 Task: Add the task  Create a new website for a non-profit organization to the section Blitz Brigade in the project AgileEagle and add a Due Date to the respective task as 2024/05/23
Action: Mouse moved to (702, 423)
Screenshot: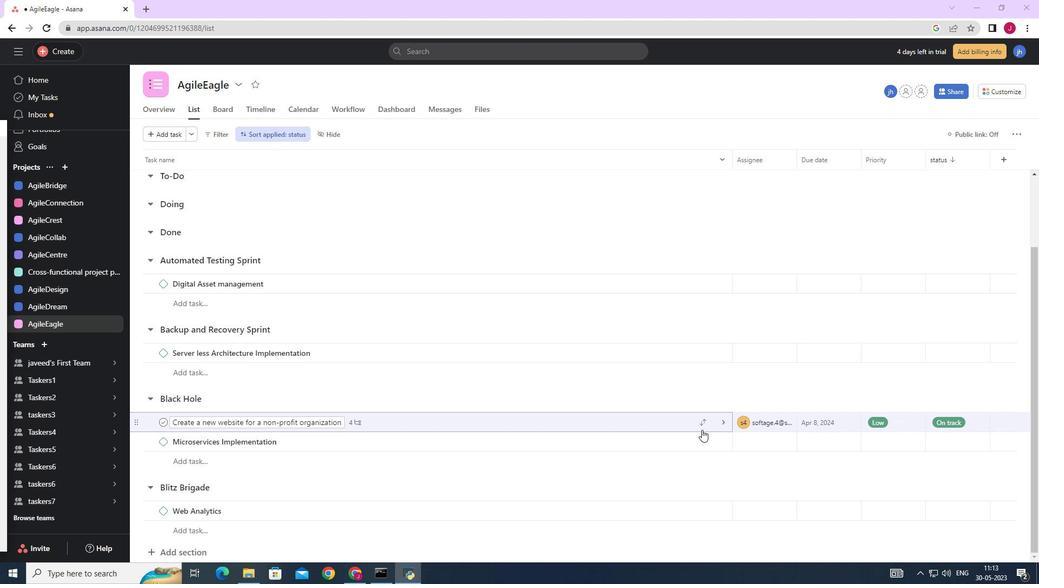 
Action: Mouse pressed left at (702, 423)
Screenshot: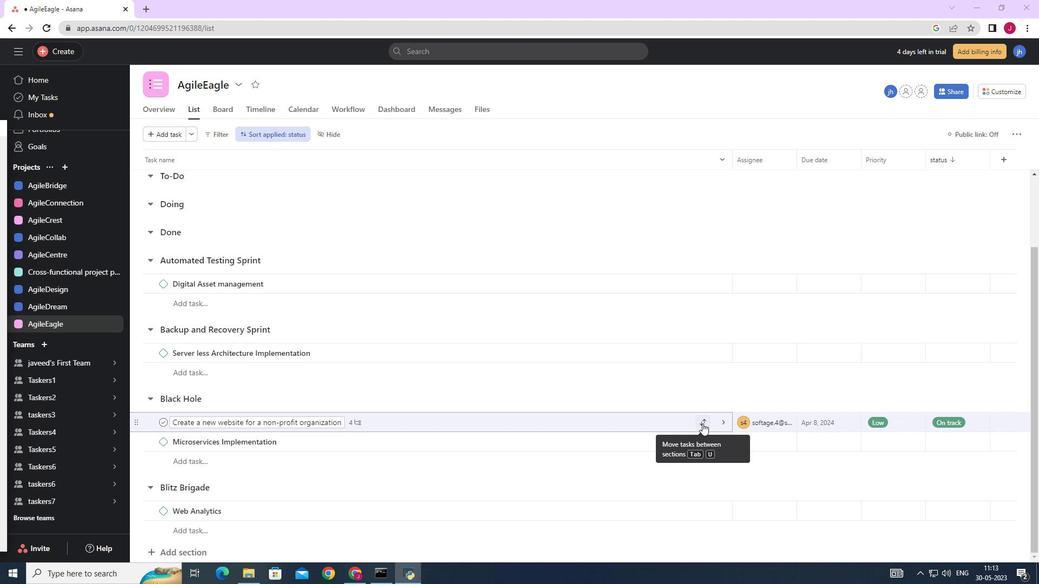 
Action: Mouse moved to (626, 400)
Screenshot: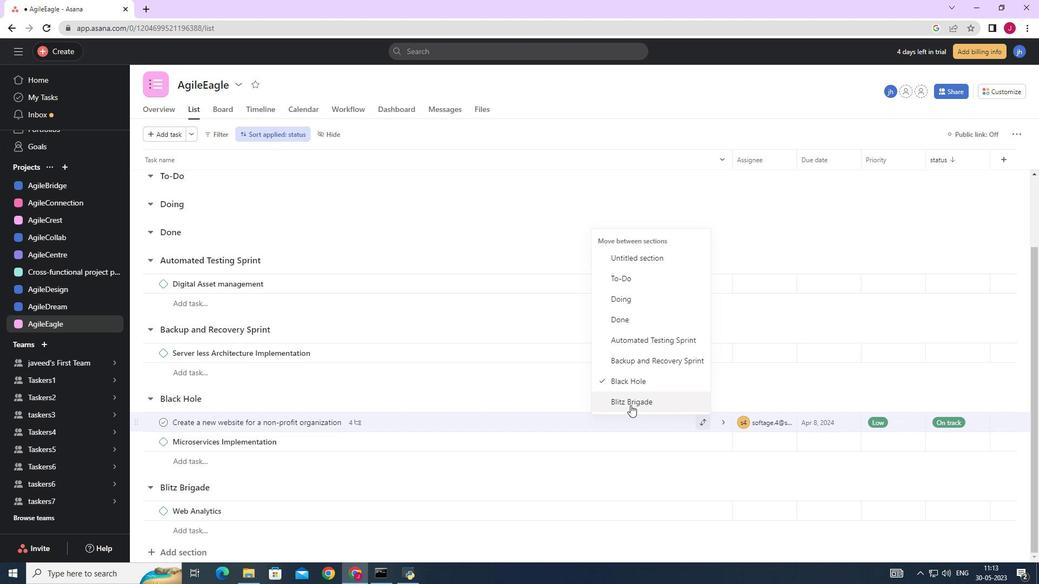 
Action: Mouse pressed left at (626, 400)
Screenshot: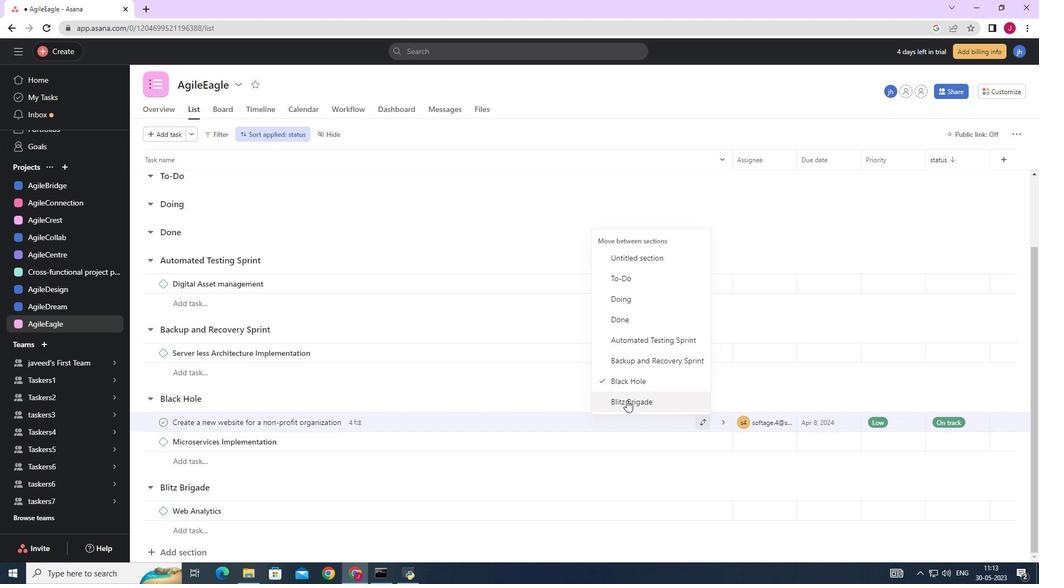 
Action: Mouse moved to (819, 488)
Screenshot: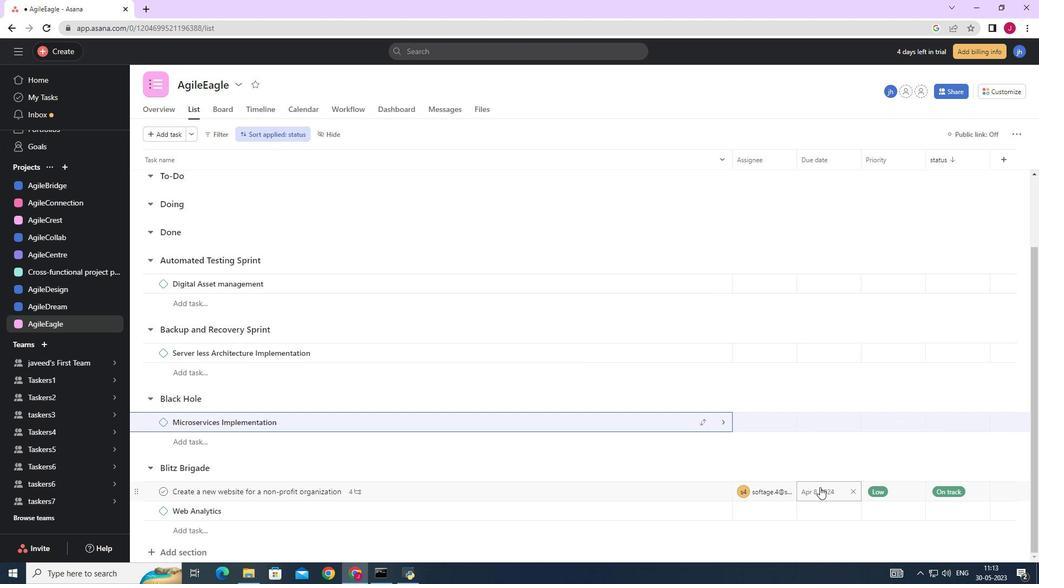 
Action: Mouse pressed left at (819, 488)
Screenshot: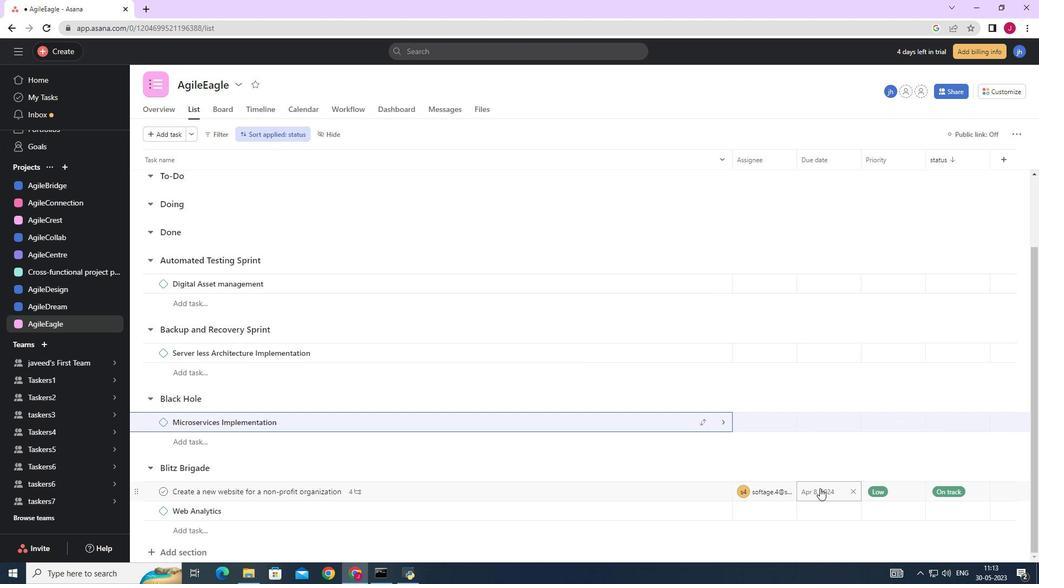 
Action: Mouse moved to (939, 318)
Screenshot: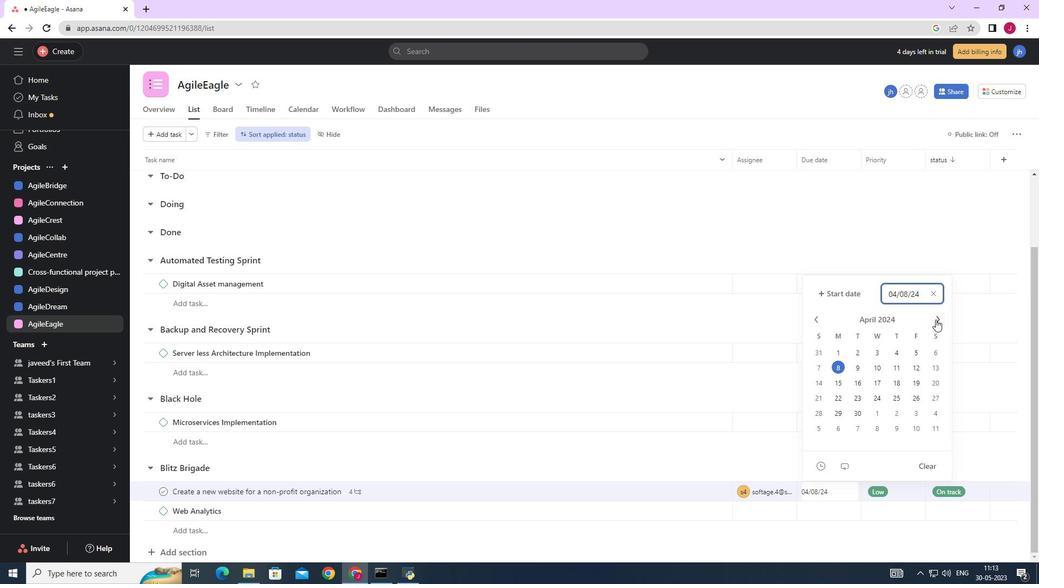 
Action: Mouse pressed left at (939, 318)
Screenshot: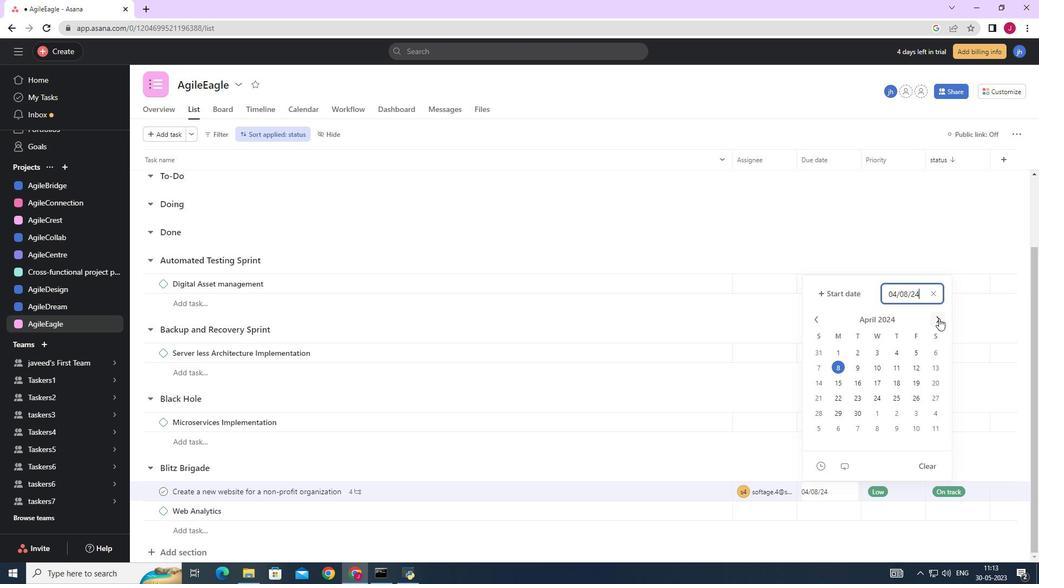
Action: Mouse moved to (897, 399)
Screenshot: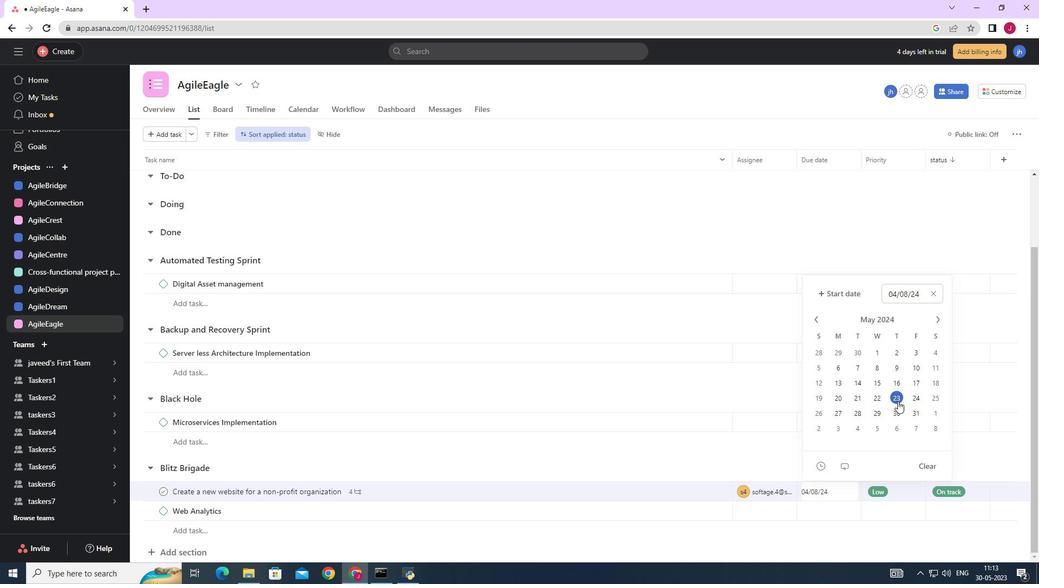 
Action: Mouse pressed left at (897, 399)
Screenshot: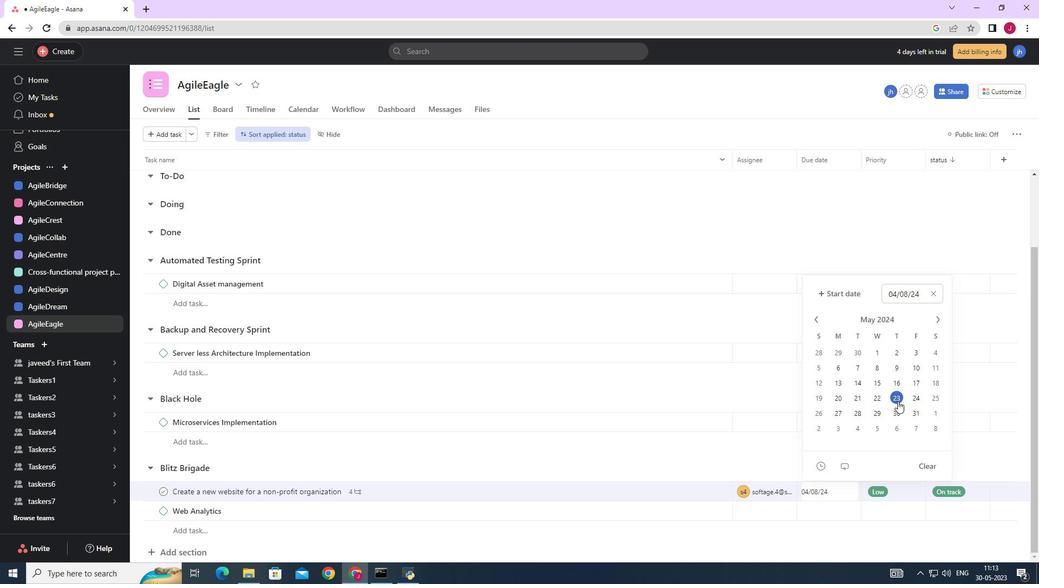 
Action: Mouse moved to (948, 224)
Screenshot: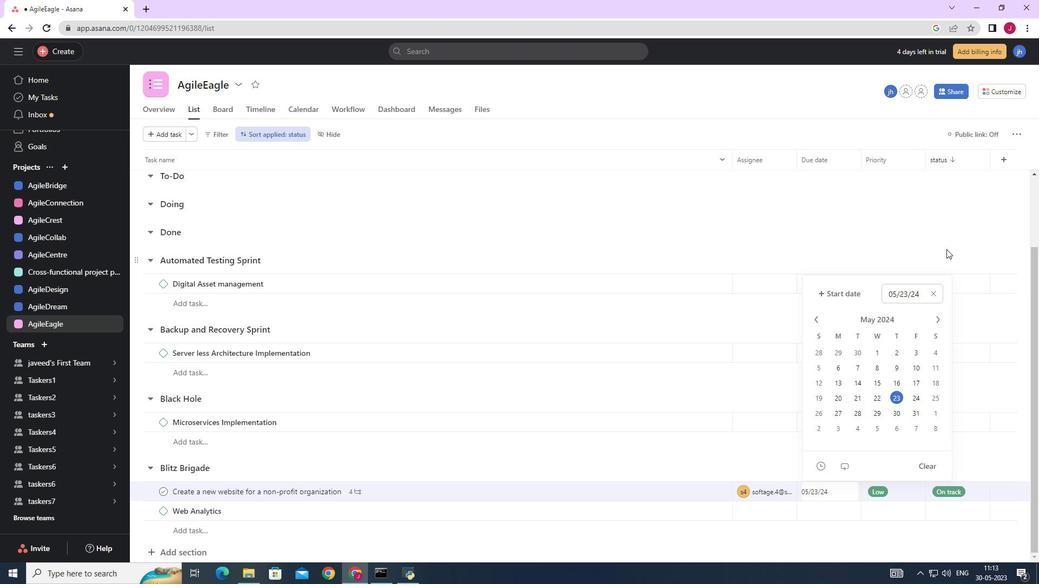 
Action: Mouse pressed left at (948, 224)
Screenshot: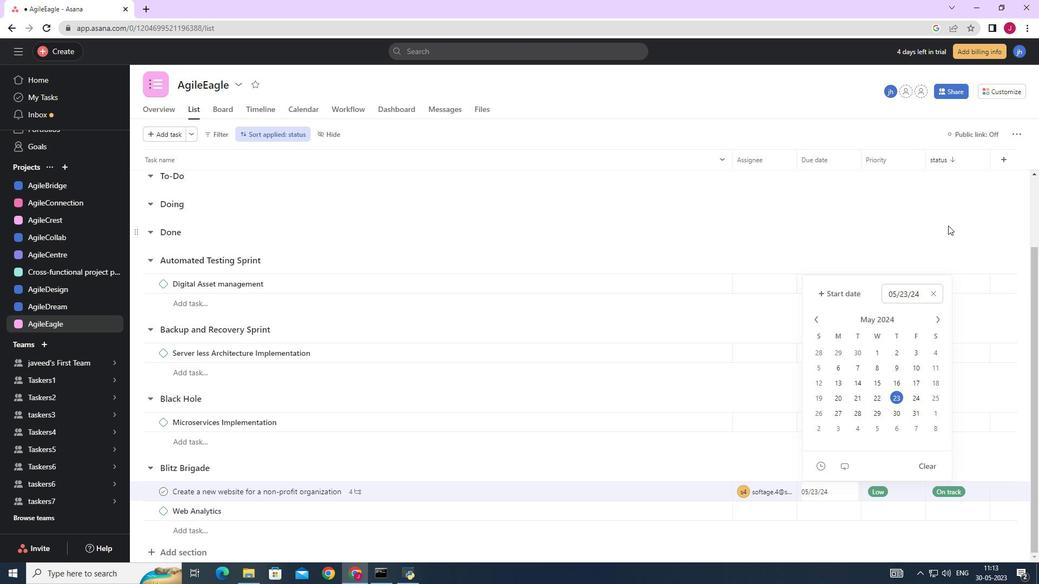 
Action: Mouse moved to (906, 235)
Screenshot: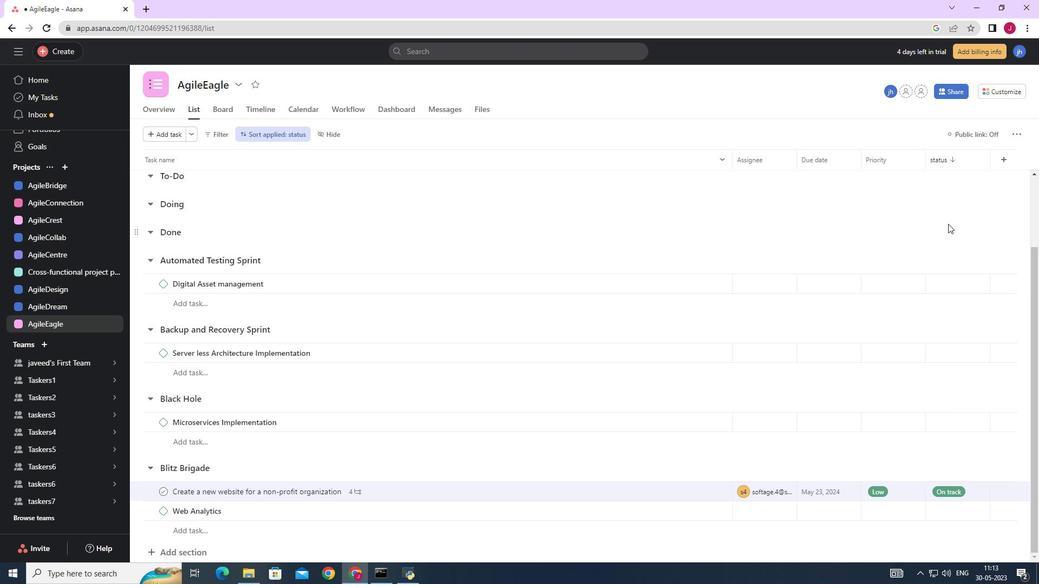 
